 Task: Create a section Agile Acrobats and in the section, add a milestone Cloud Migration in the project AgileAura
Action: Mouse moved to (203, 479)
Screenshot: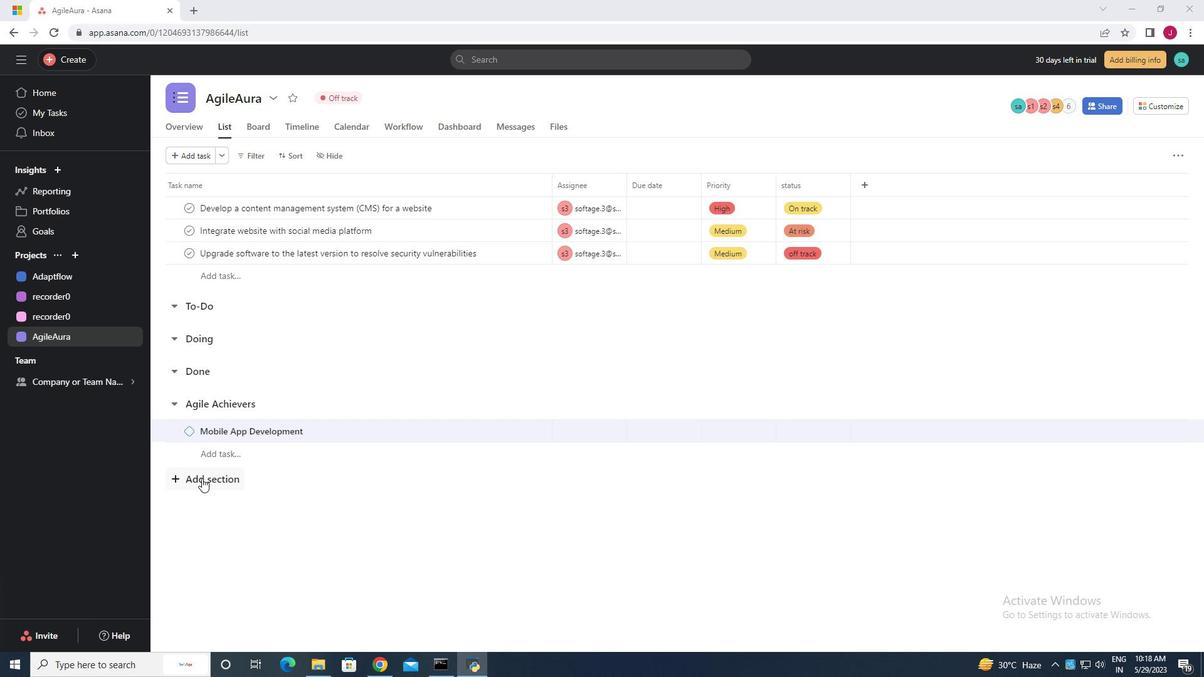 
Action: Mouse pressed left at (203, 479)
Screenshot: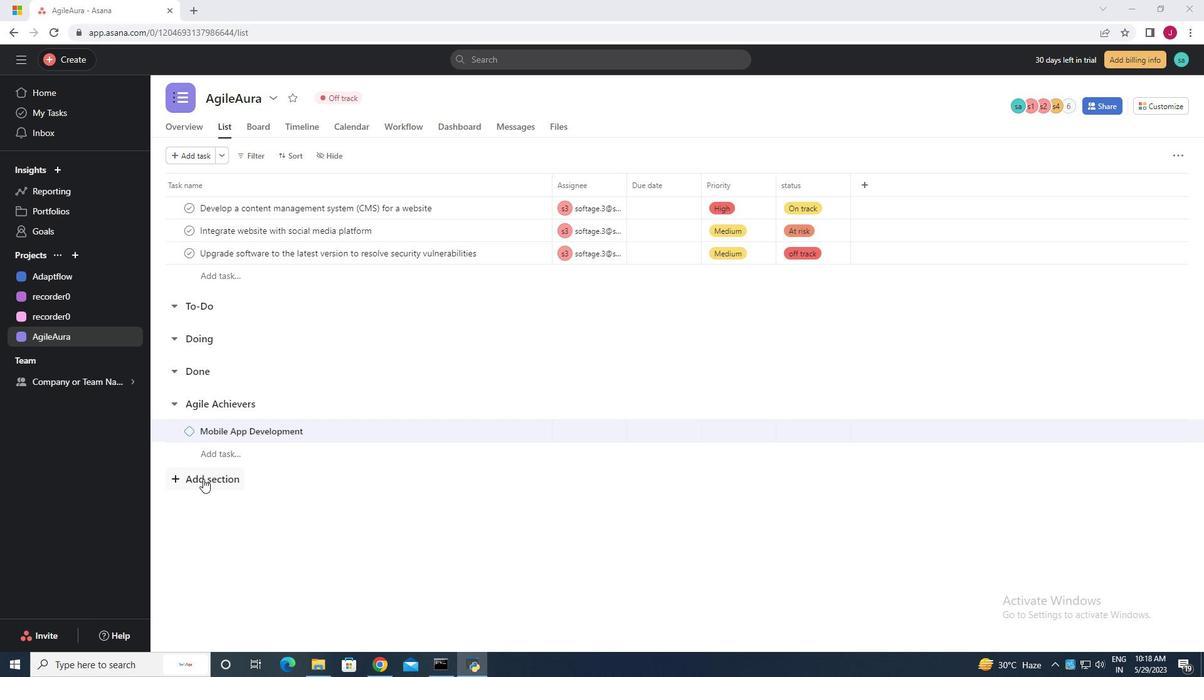 
Action: Mouse moved to (205, 480)
Screenshot: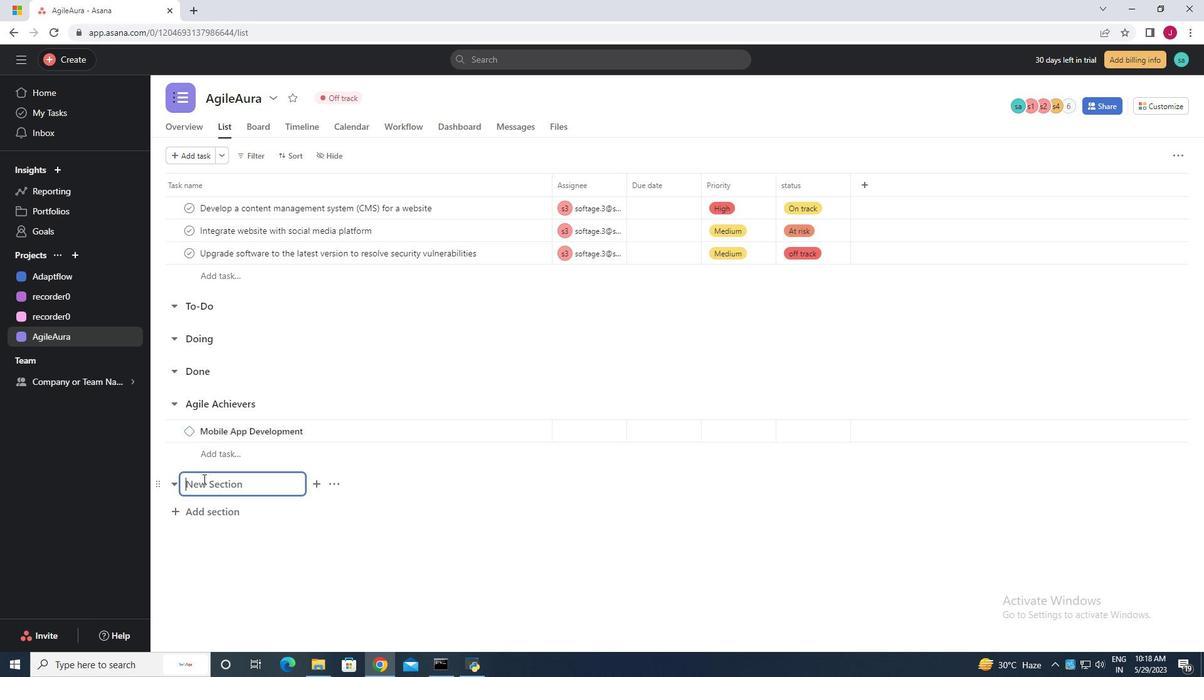 
Action: Key pressed <Key.caps_lock>A<Key.caps_lock>gile<Key.space><Key.caps_lock>A<Key.caps_lock>crobats<Key.enter>
Screenshot: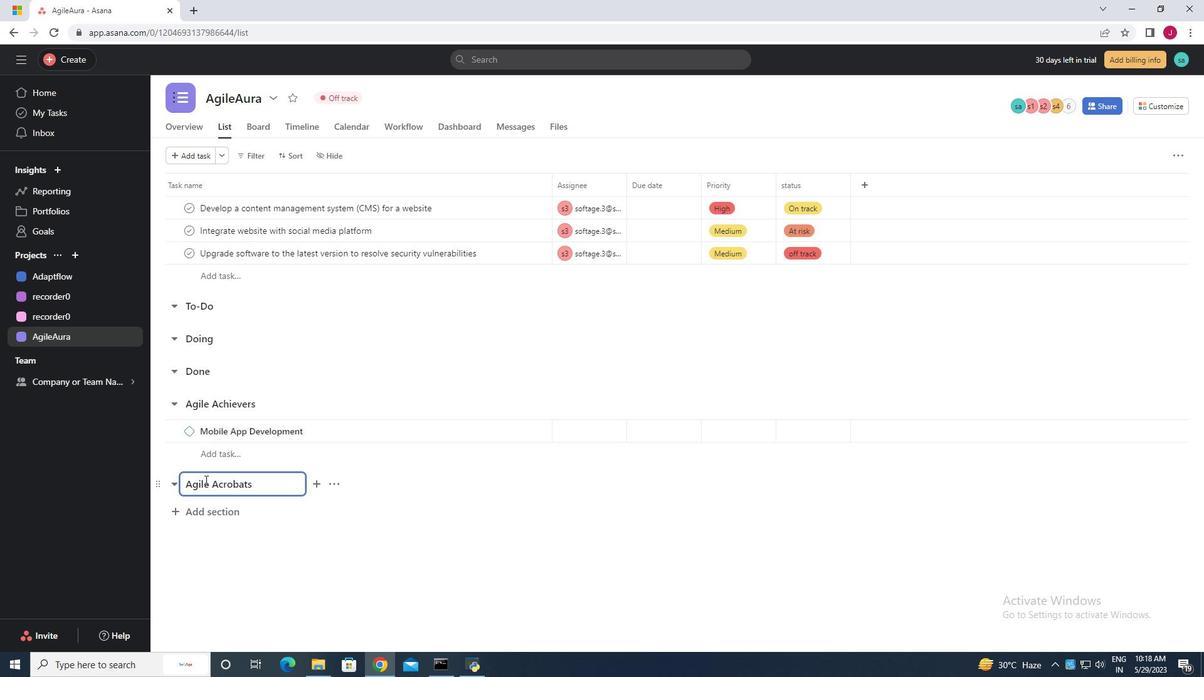 
Action: Mouse moved to (226, 510)
Screenshot: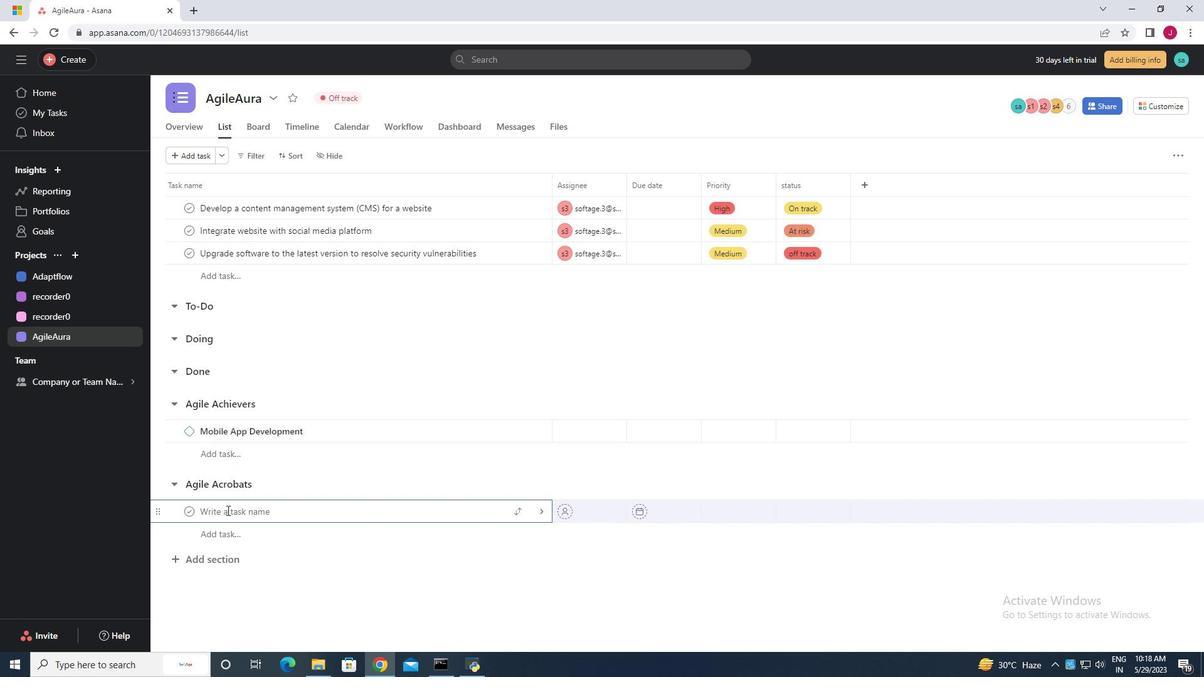 
Action: Key pressed <Key.caps_lock>C<Key.caps_lock>loud<Key.space><Key.caps_lock>M<Key.caps_lock>igration
Screenshot: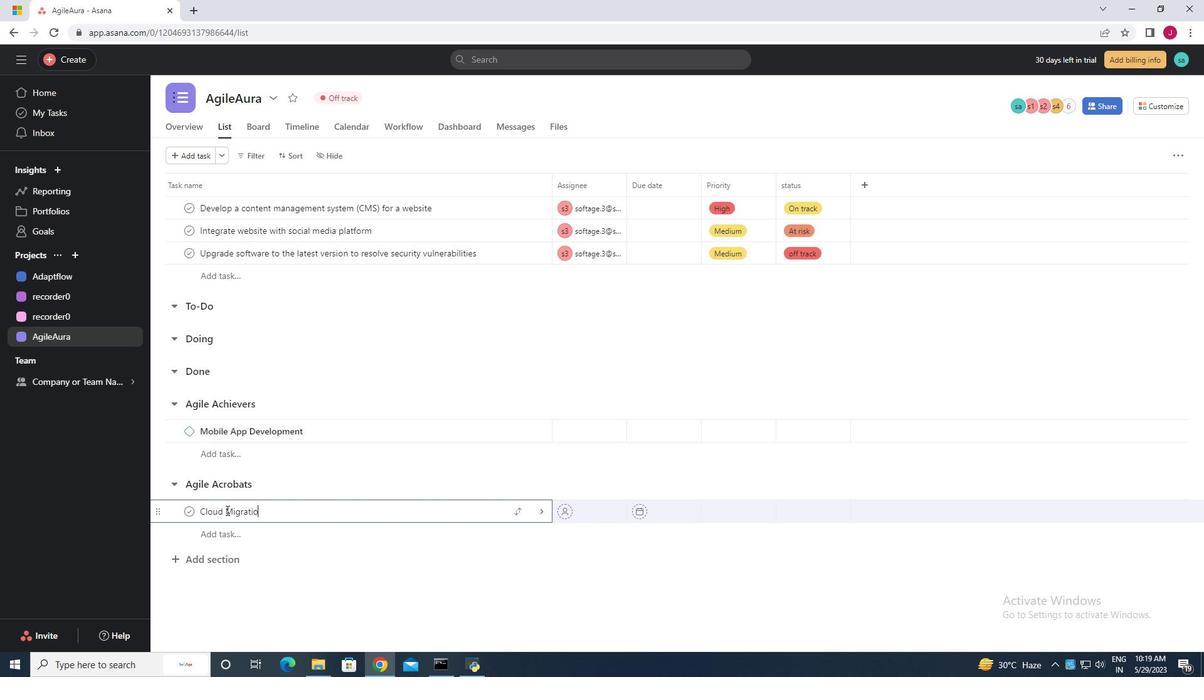 
Action: Mouse moved to (544, 512)
Screenshot: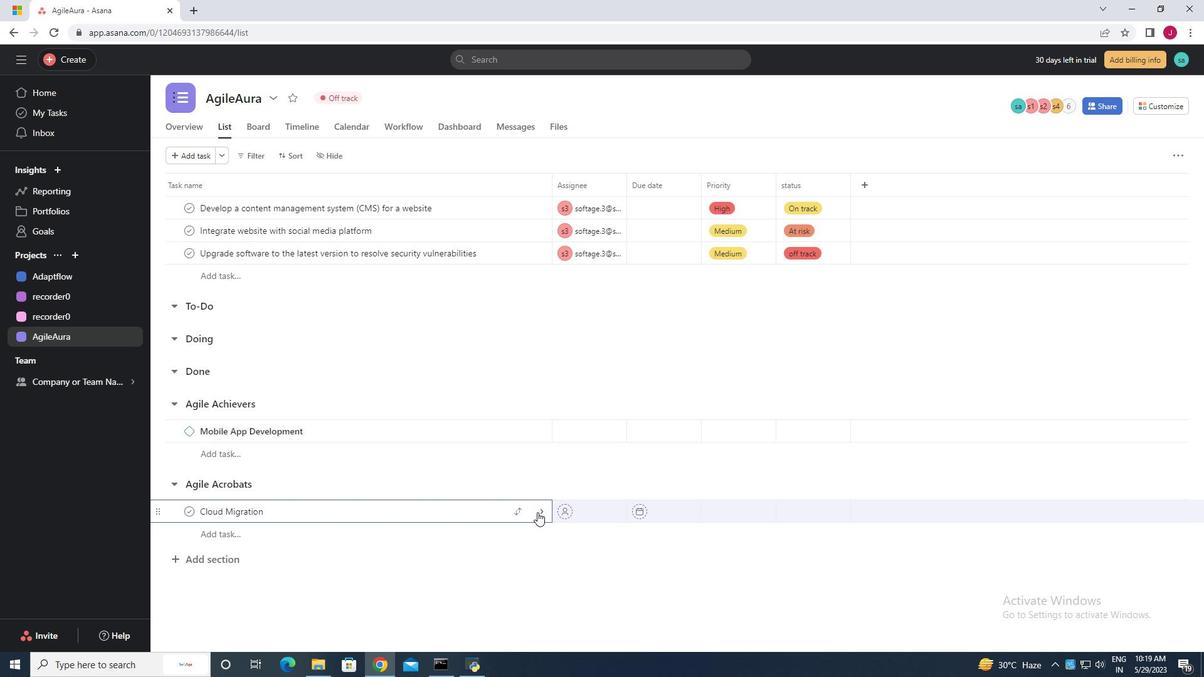 
Action: Mouse pressed left at (544, 512)
Screenshot: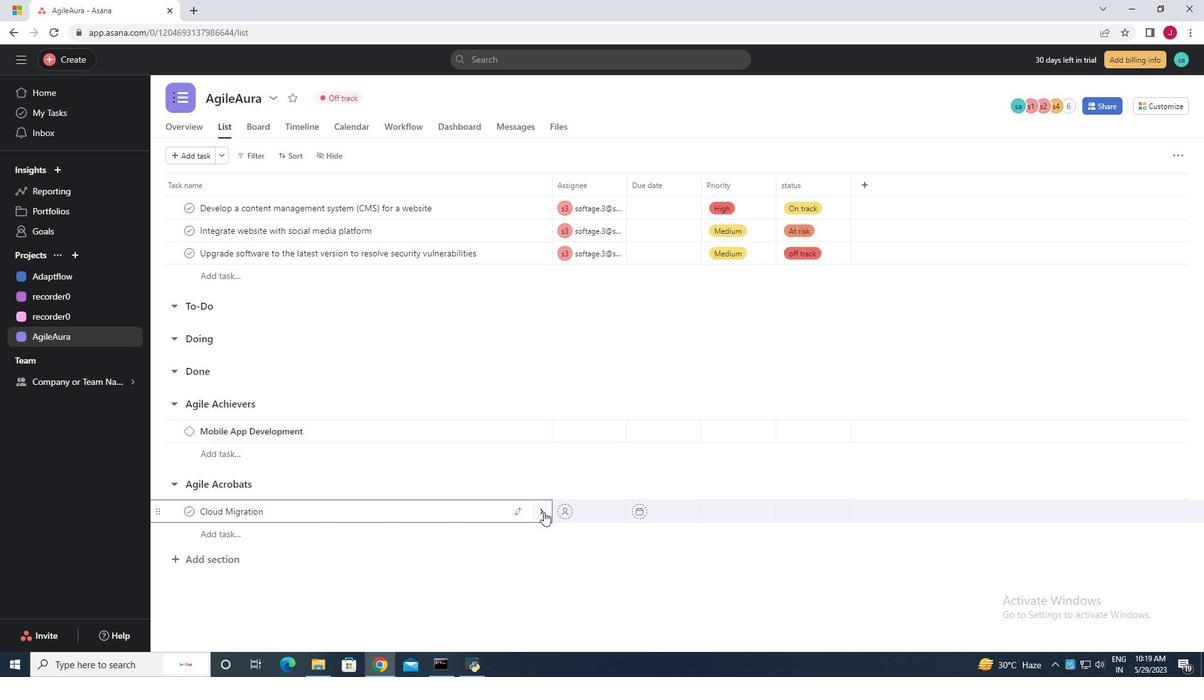 
Action: Mouse moved to (1163, 153)
Screenshot: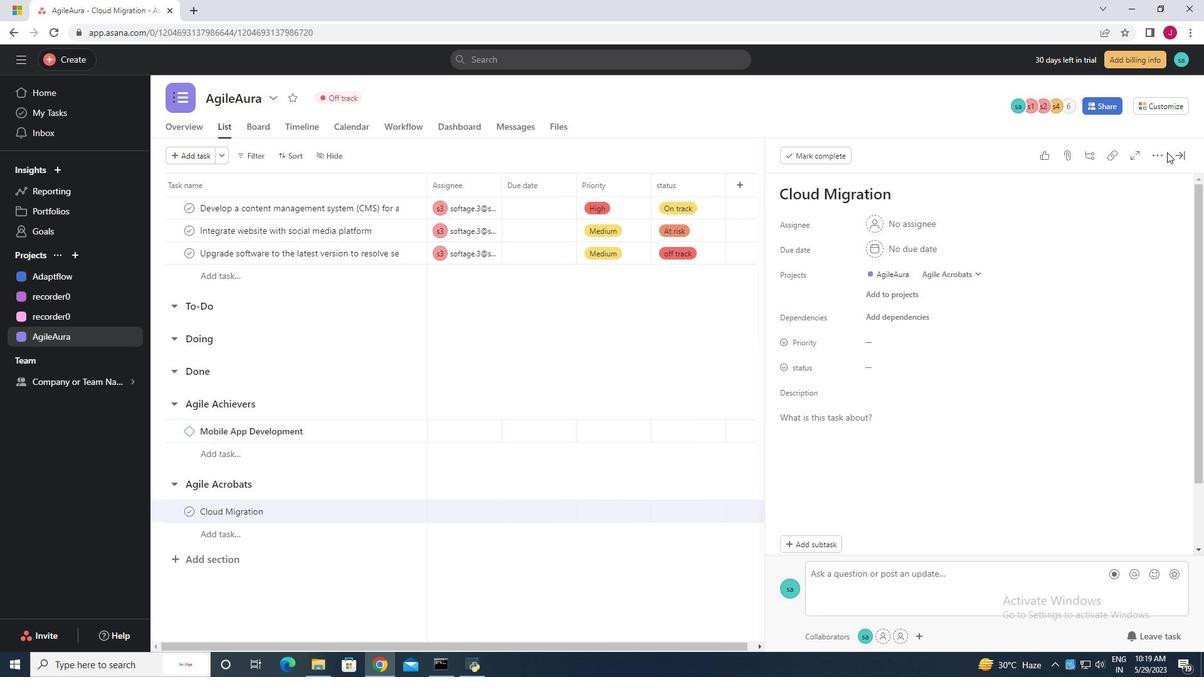 
Action: Mouse pressed left at (1163, 153)
Screenshot: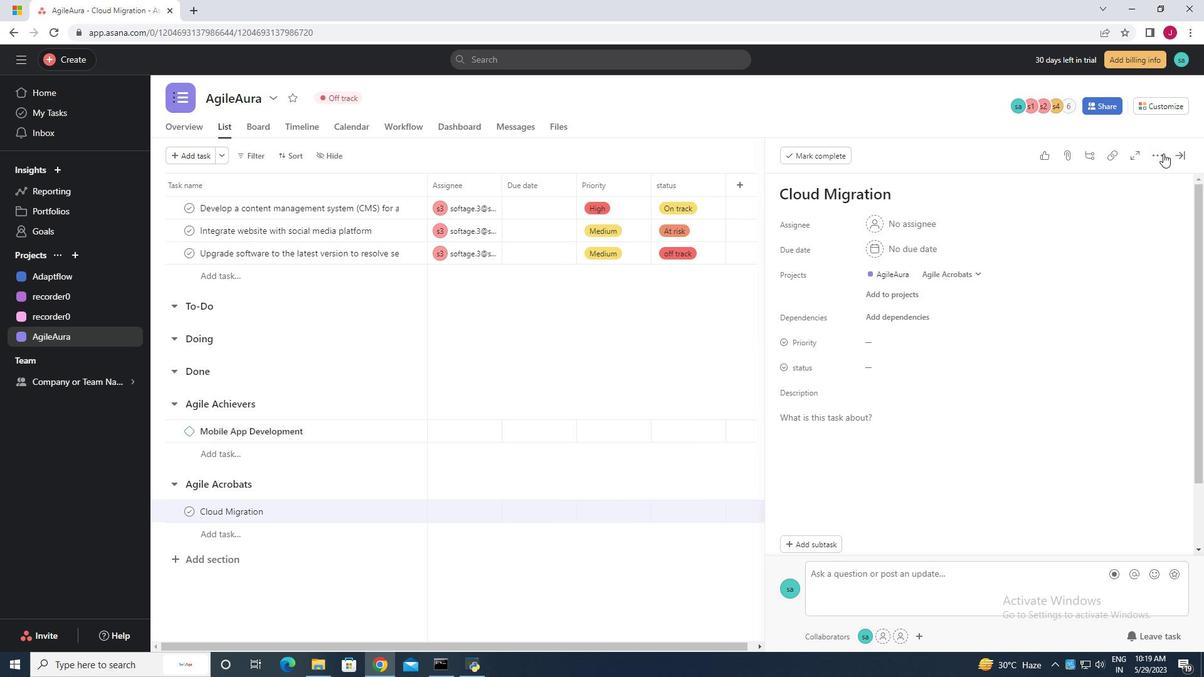 
Action: Mouse moved to (1065, 205)
Screenshot: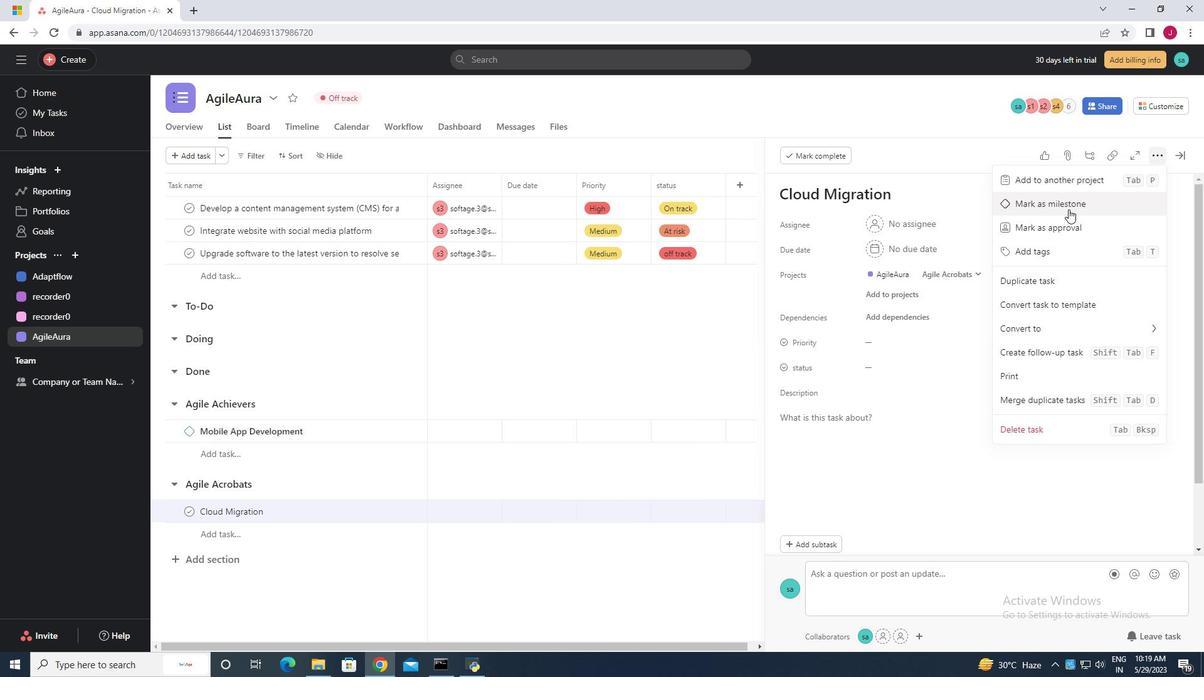
Action: Mouse pressed left at (1065, 205)
Screenshot: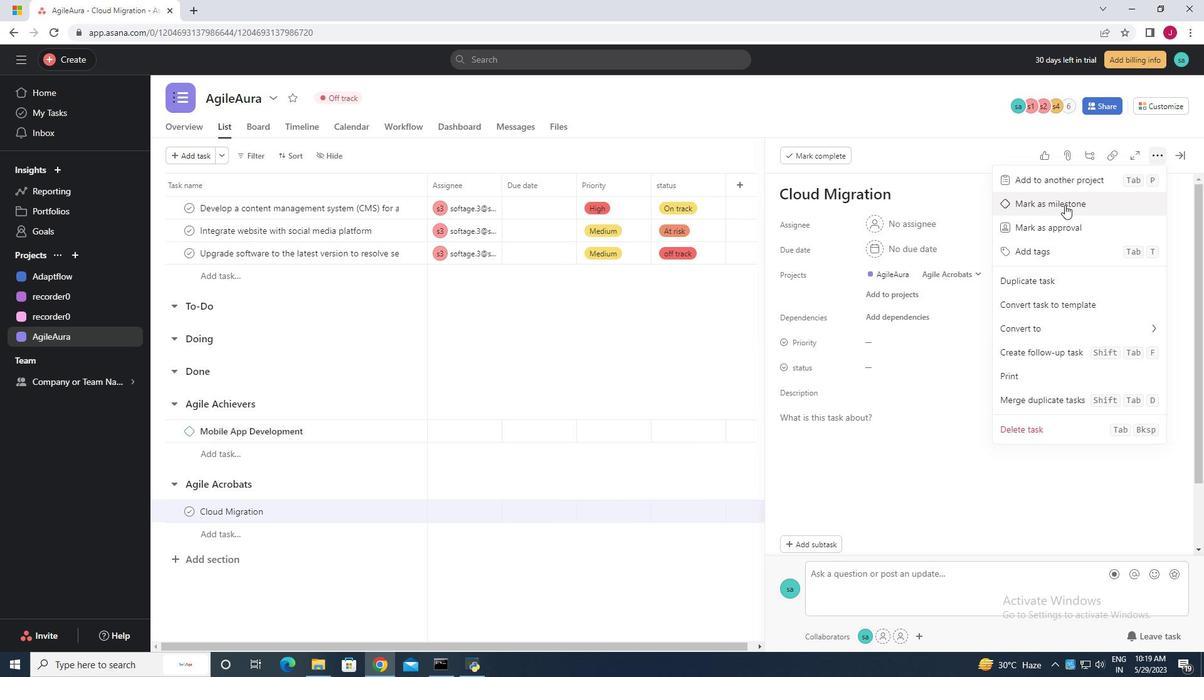 
Action: Mouse moved to (1160, 154)
Screenshot: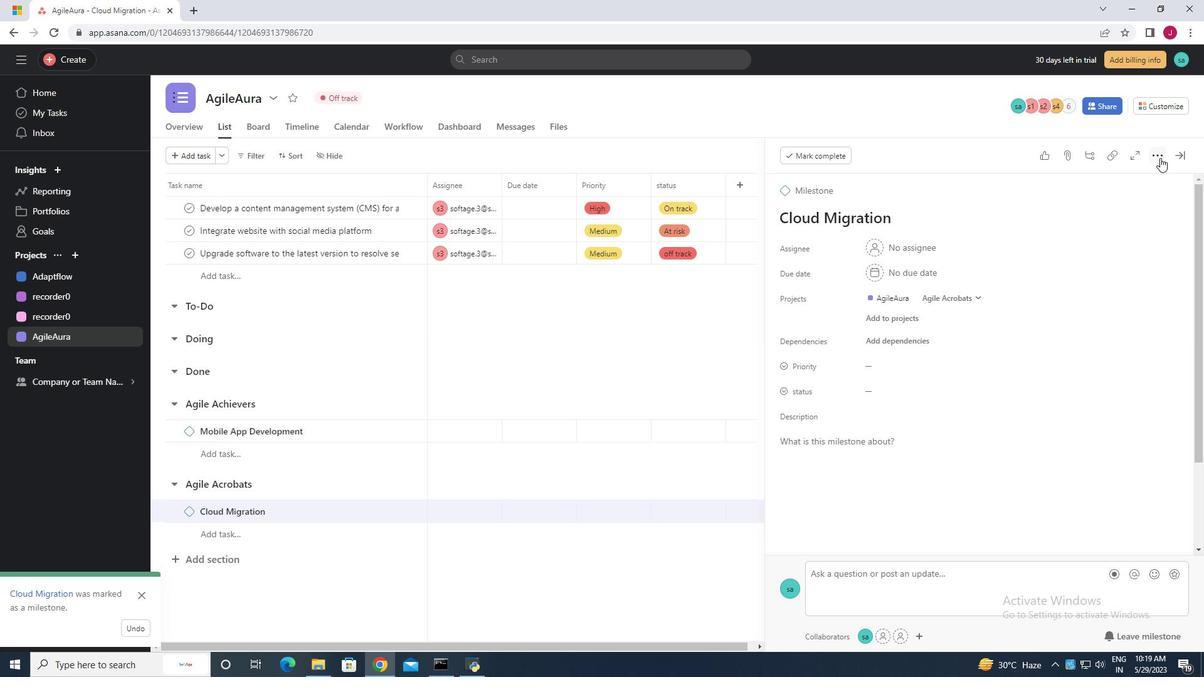 
Action: Mouse pressed left at (1160, 154)
Screenshot: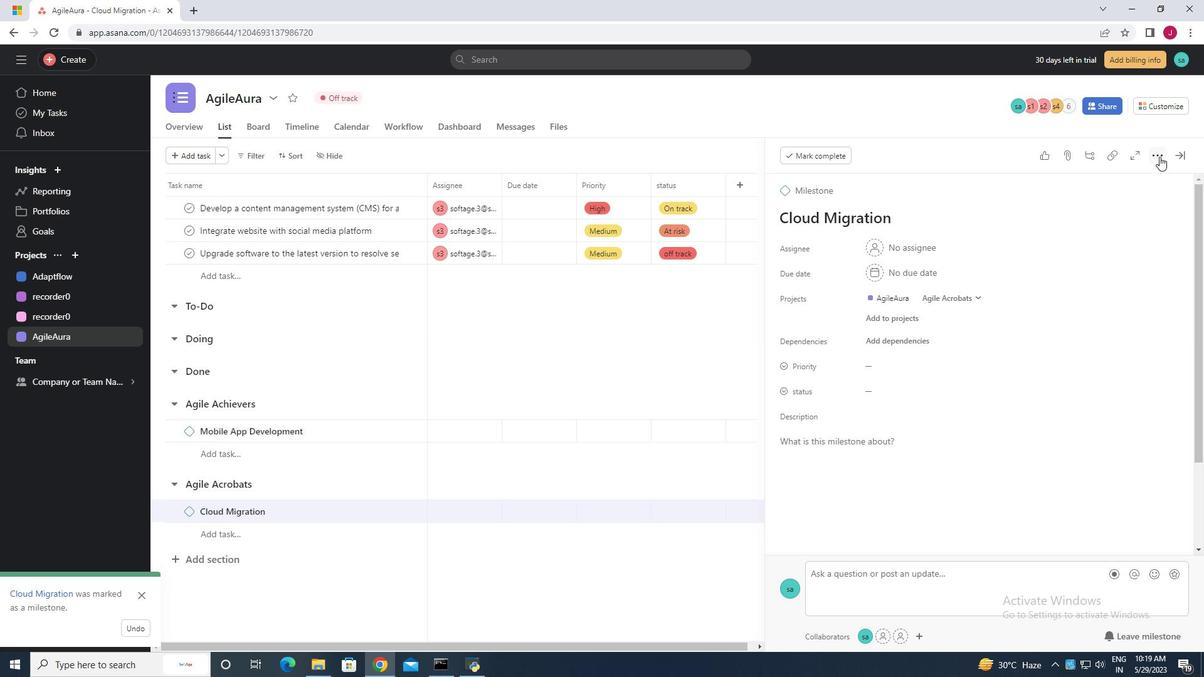 
Action: Mouse moved to (676, 347)
Screenshot: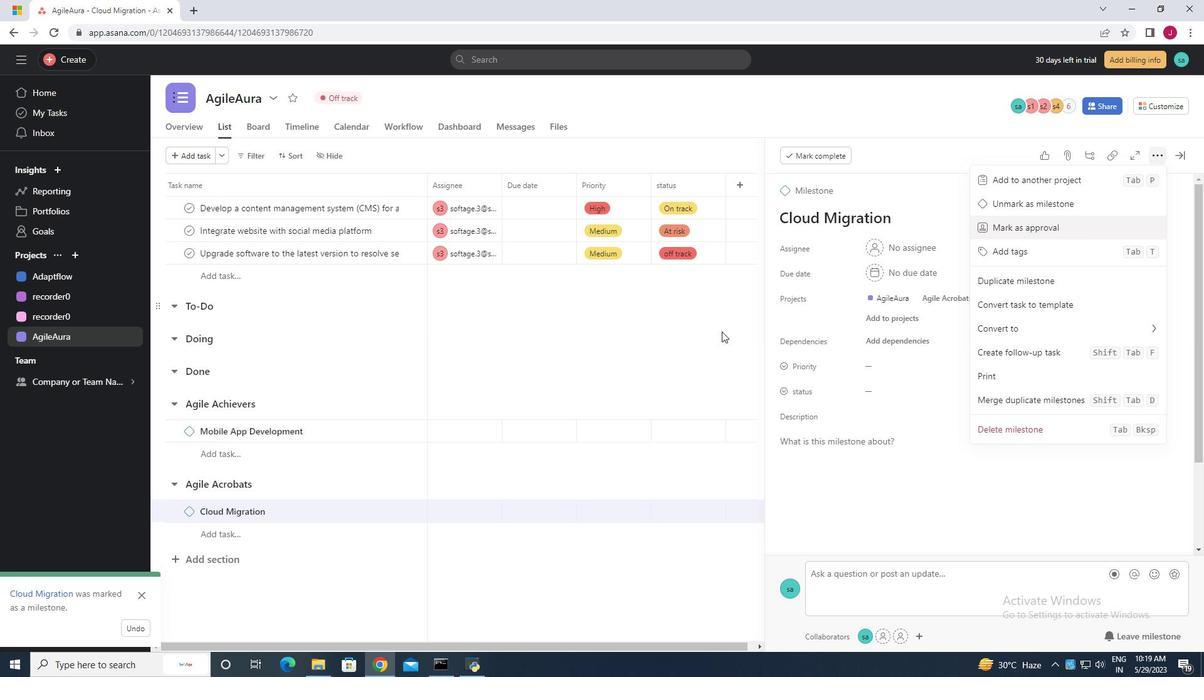
Action: Mouse pressed left at (676, 347)
Screenshot: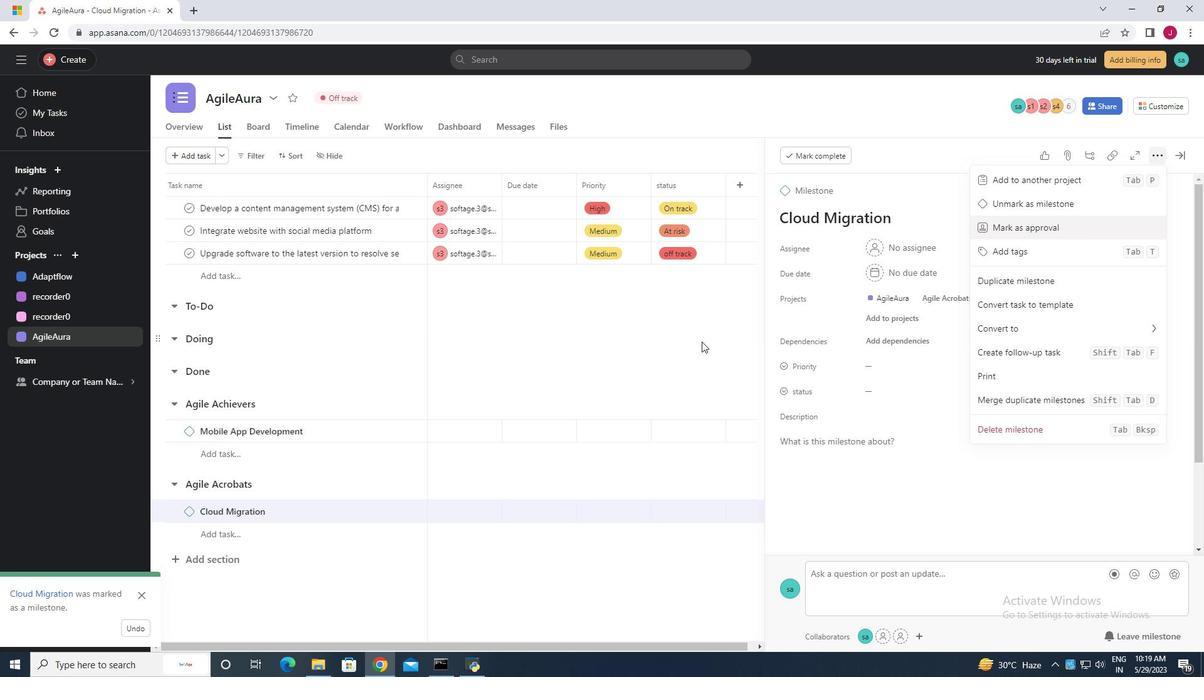 
Action: Mouse moved to (1184, 151)
Screenshot: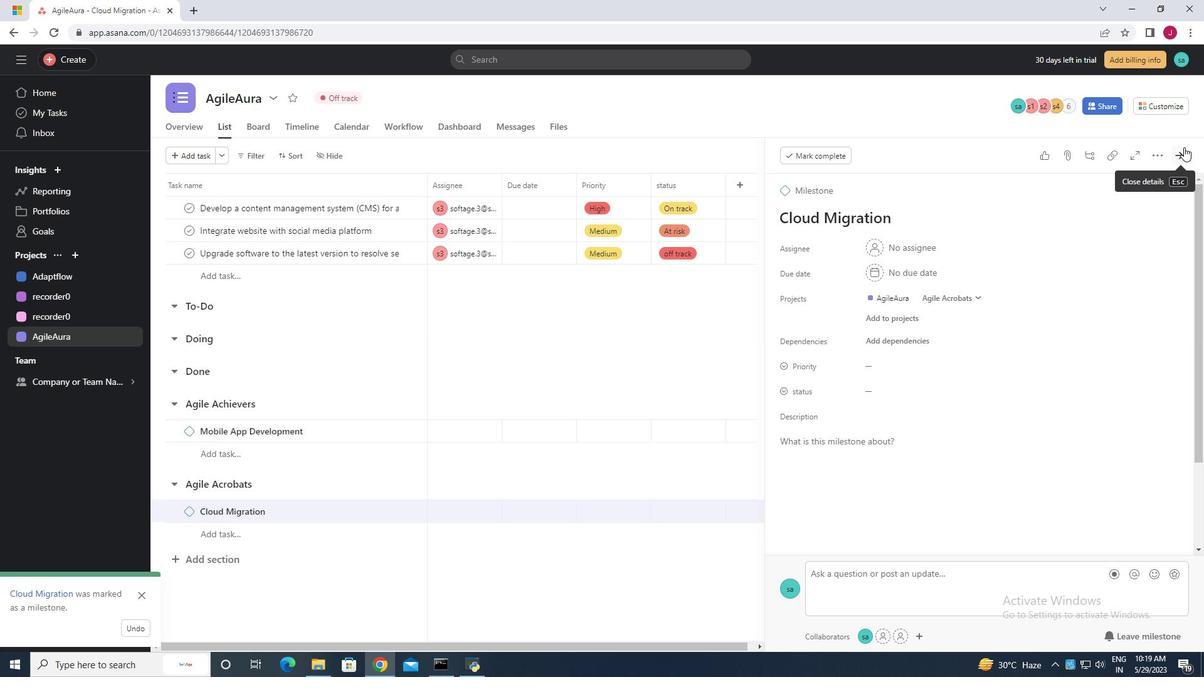 
Action: Mouse pressed left at (1184, 151)
Screenshot: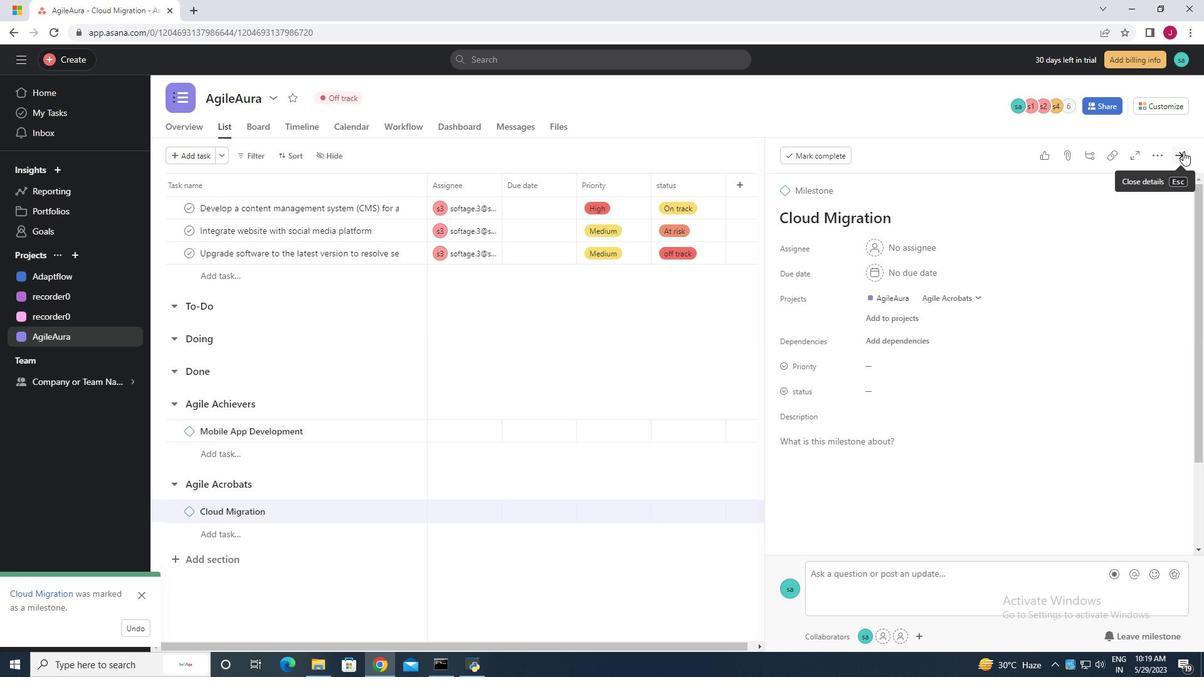 
Action: Mouse moved to (1104, 180)
Screenshot: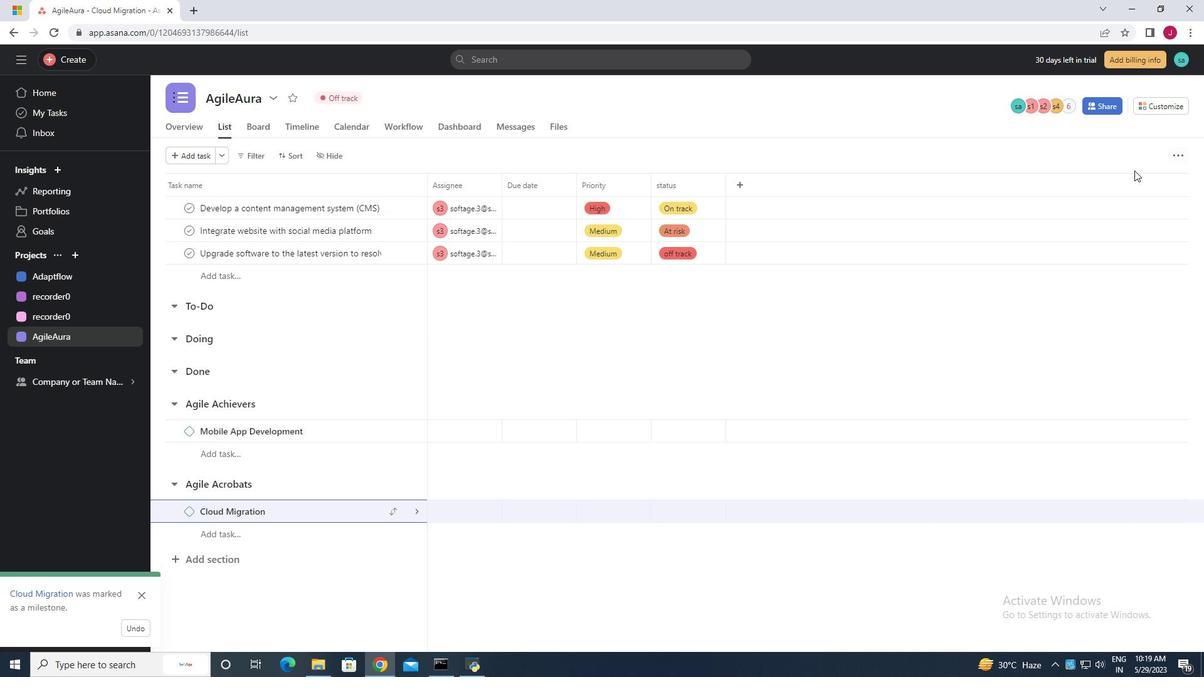 
